 Task: Use Crowd Boo Effect in this video Movie B.mp4
Action: Mouse moved to (303, 102)
Screenshot: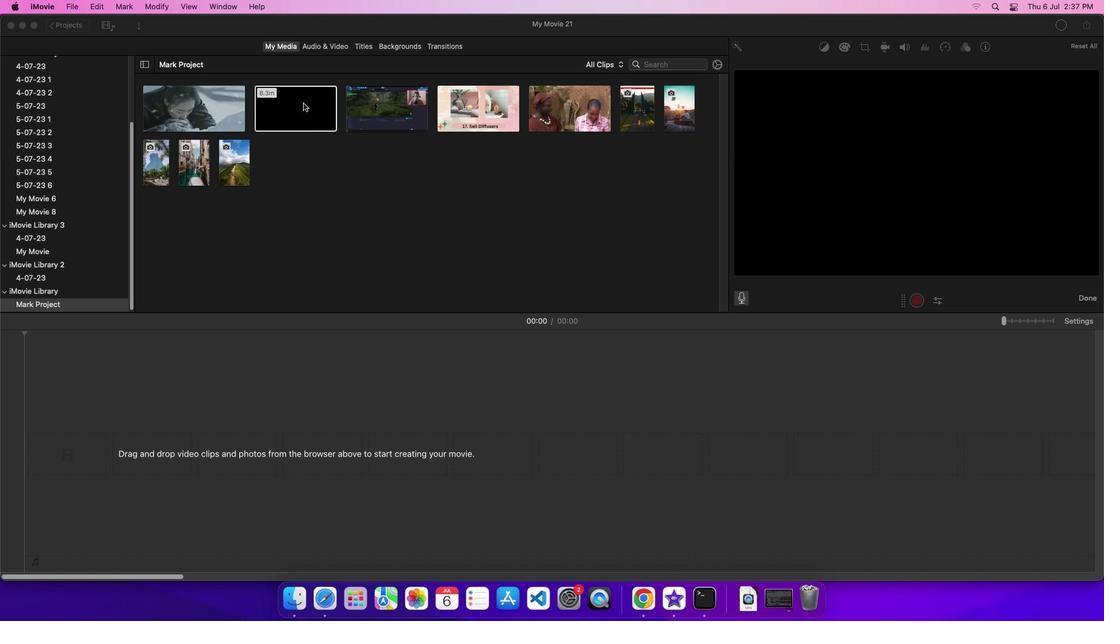 
Action: Mouse pressed left at (303, 102)
Screenshot: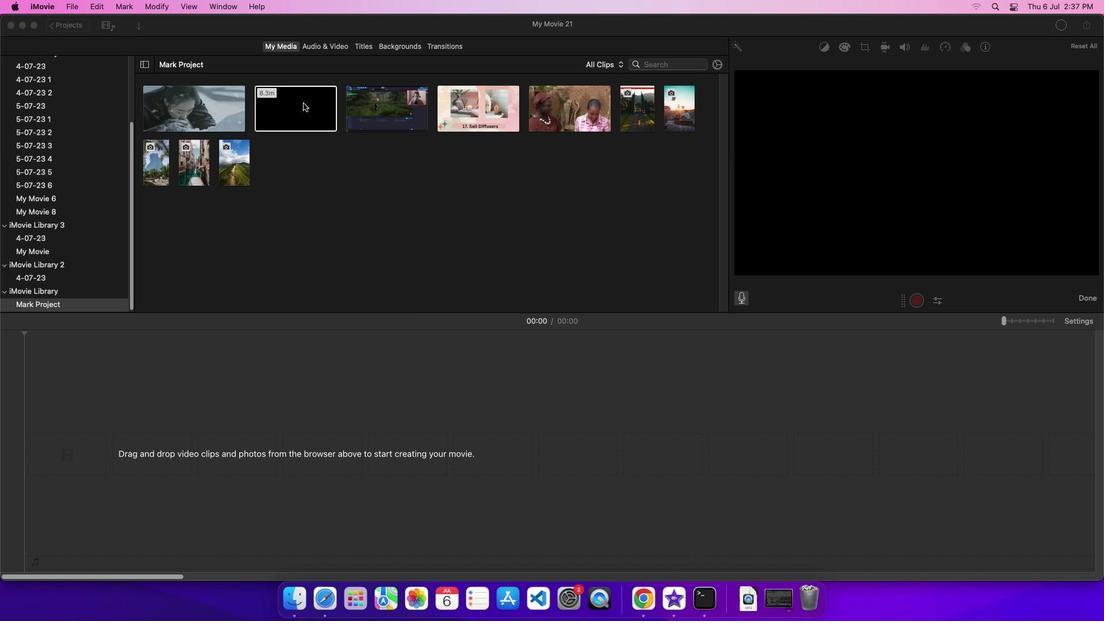 
Action: Mouse moved to (284, 106)
Screenshot: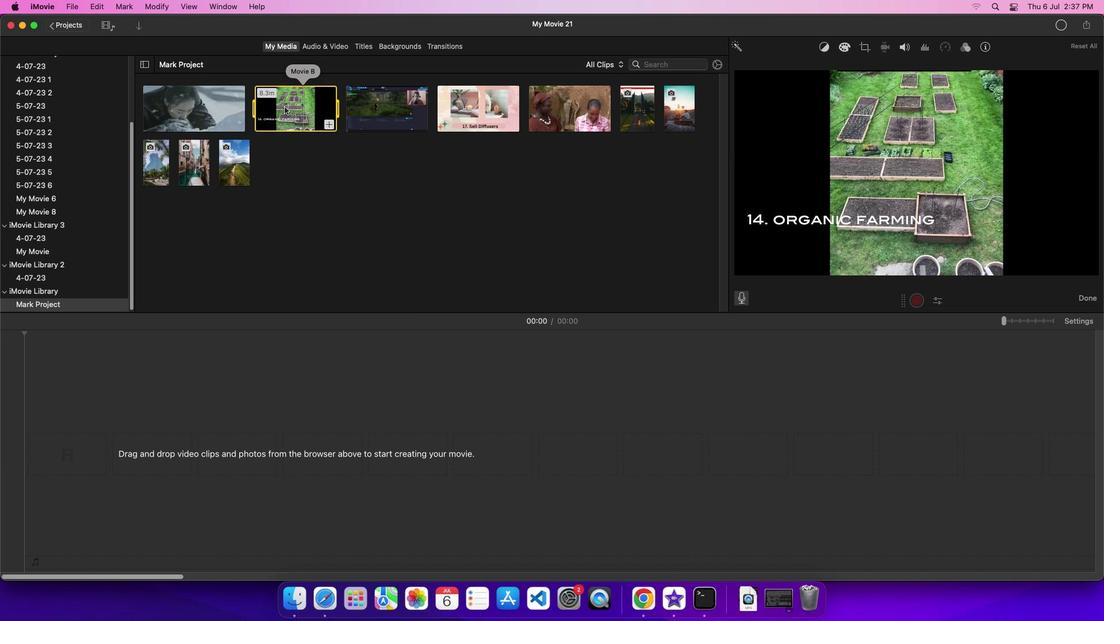 
Action: Mouse pressed left at (284, 106)
Screenshot: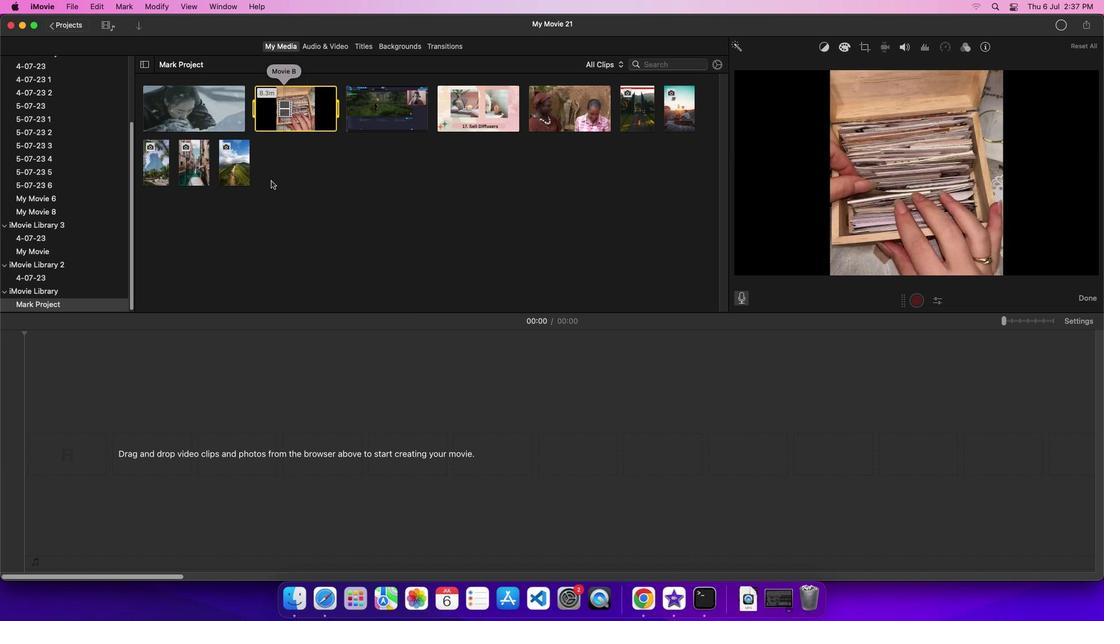 
Action: Mouse moved to (329, 47)
Screenshot: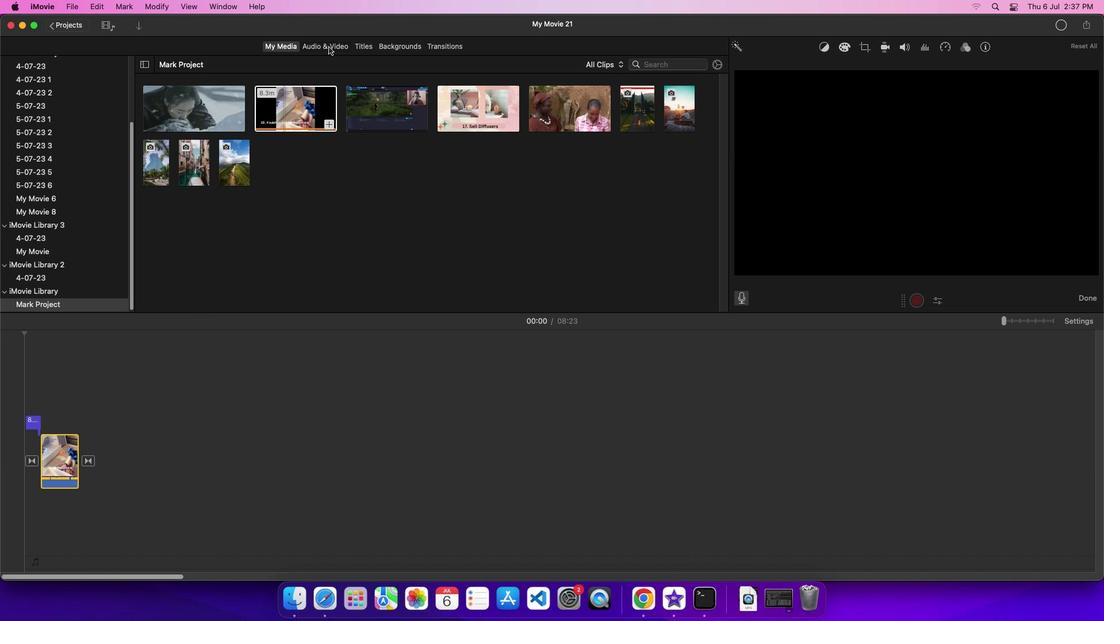 
Action: Mouse pressed left at (329, 47)
Screenshot: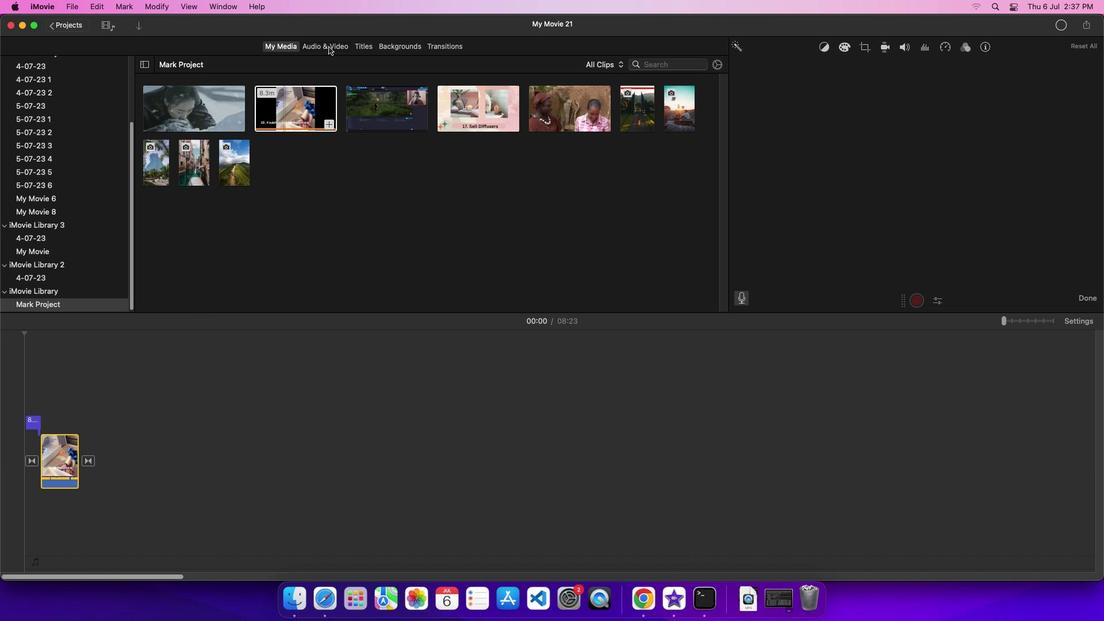 
Action: Mouse moved to (70, 104)
Screenshot: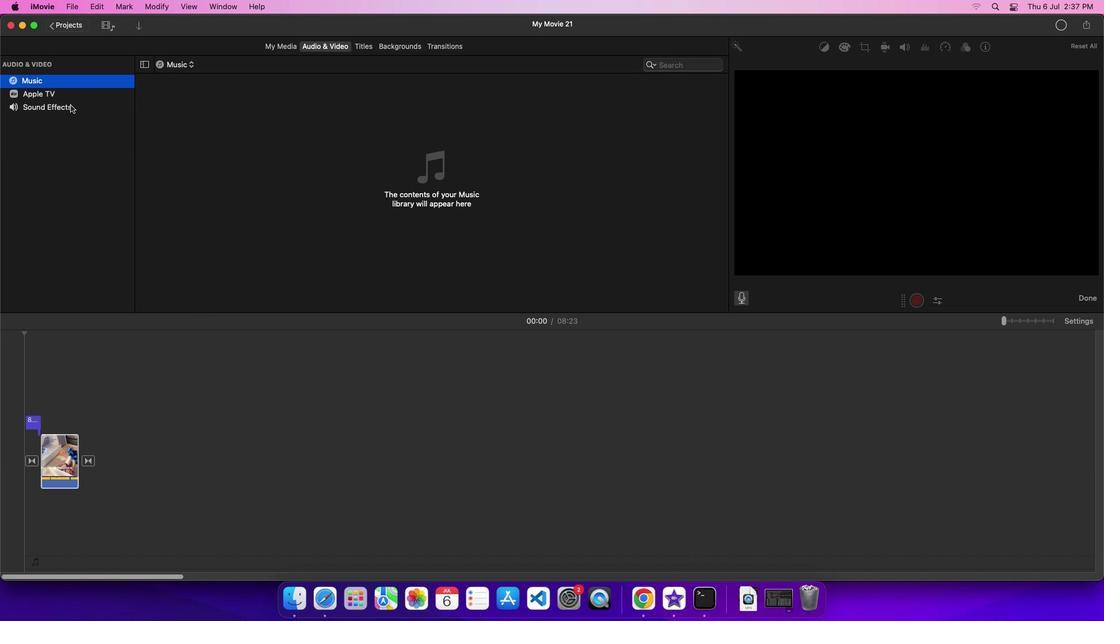 
Action: Mouse pressed left at (70, 104)
Screenshot: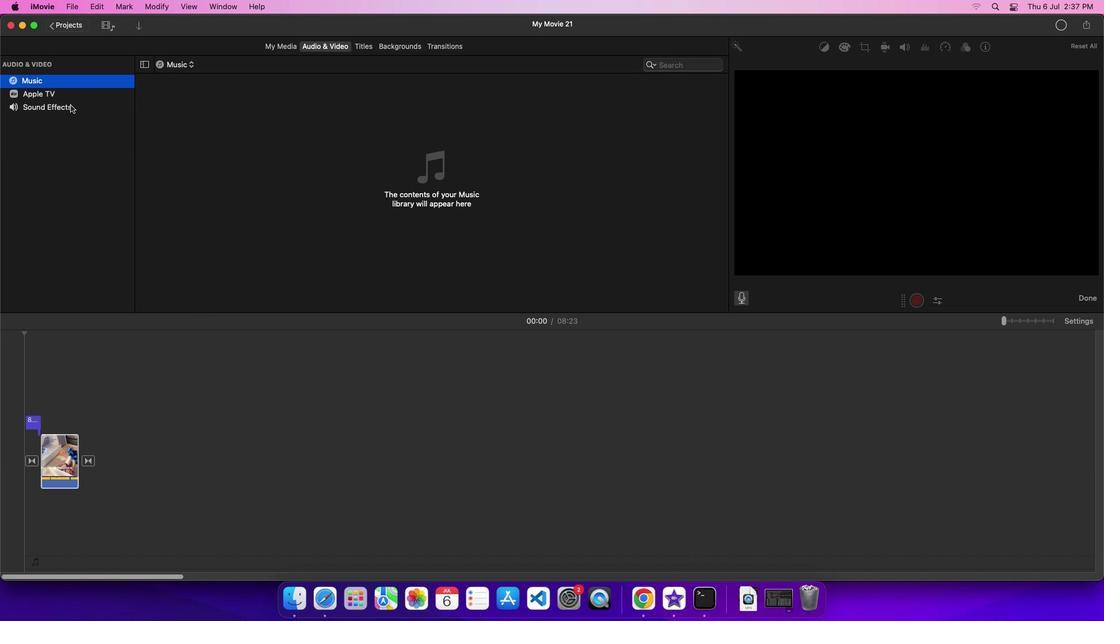 
Action: Mouse moved to (238, 269)
Screenshot: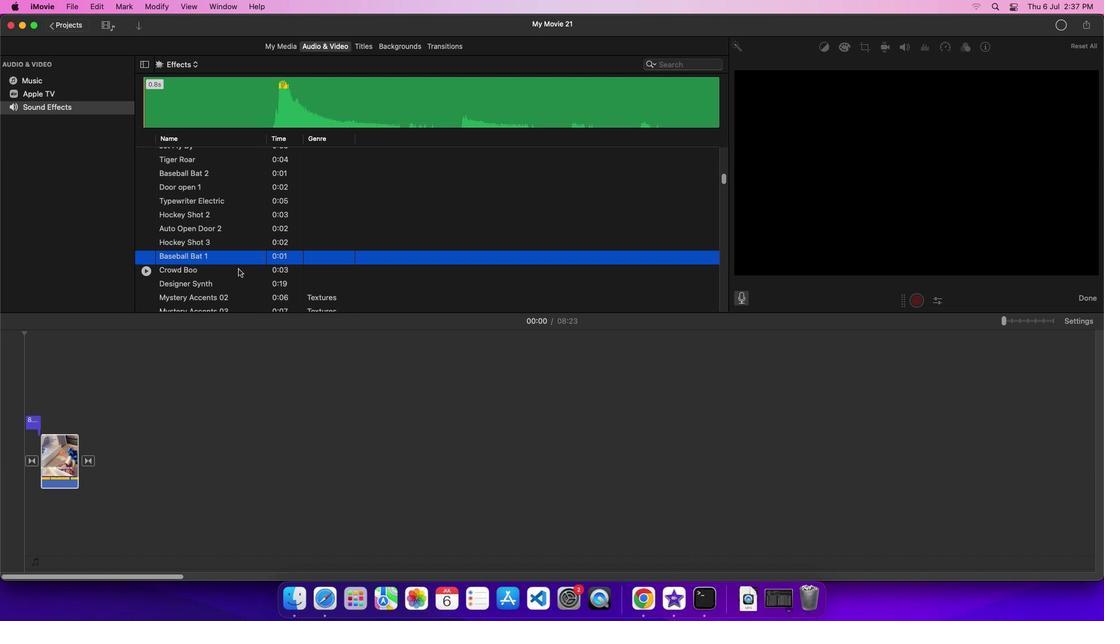 
Action: Mouse pressed left at (238, 269)
Screenshot: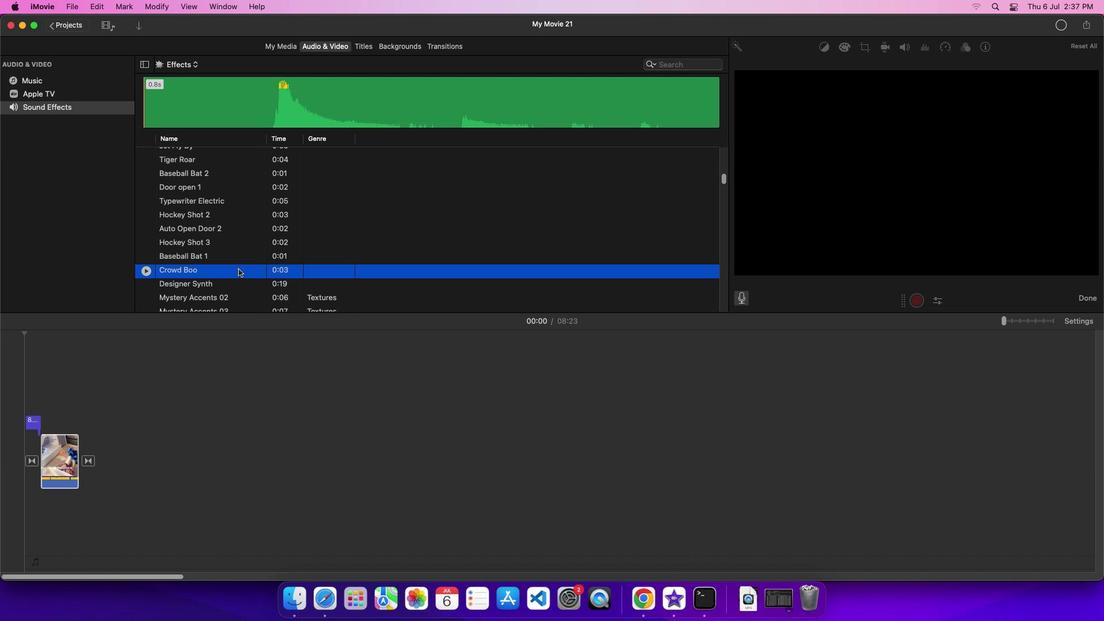 
Action: Mouse moved to (239, 270)
Screenshot: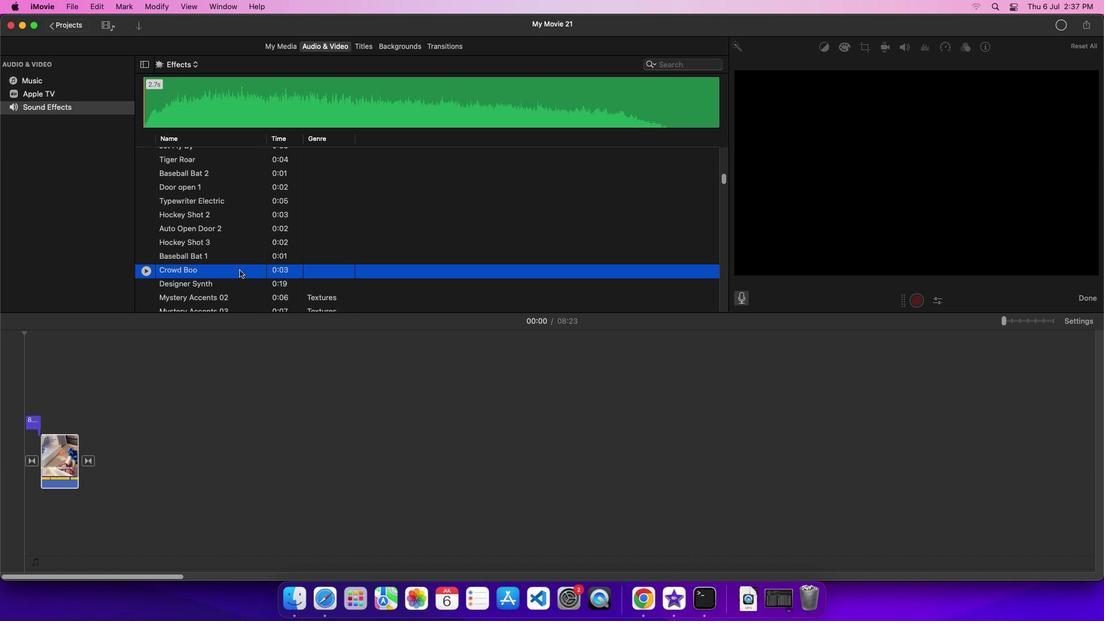 
Action: Mouse pressed left at (239, 270)
Screenshot: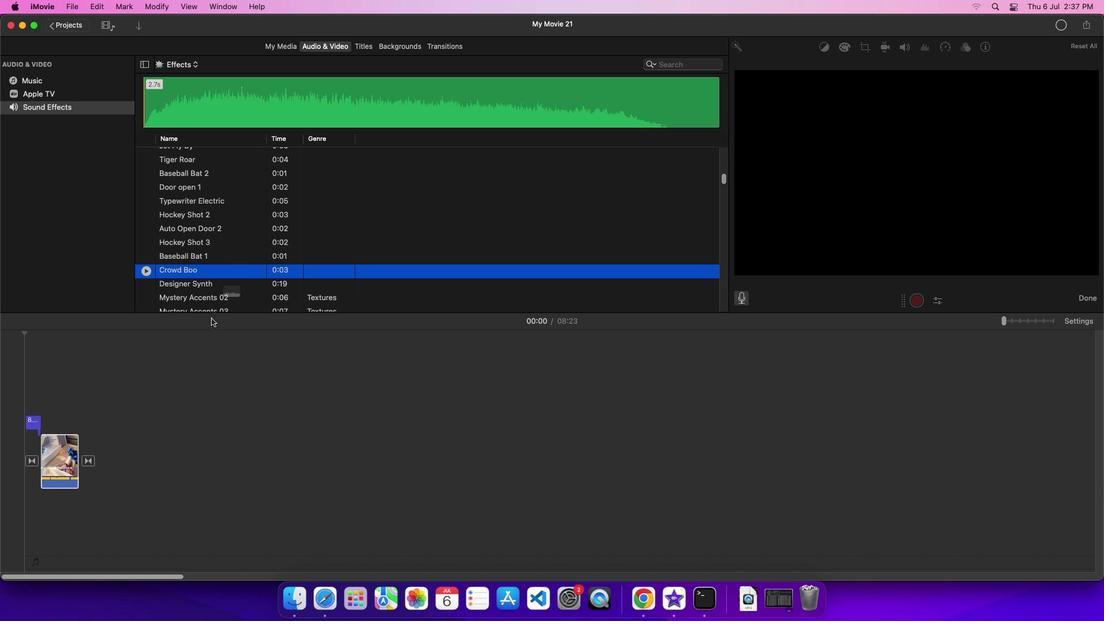 
Action: Mouse moved to (121, 490)
Screenshot: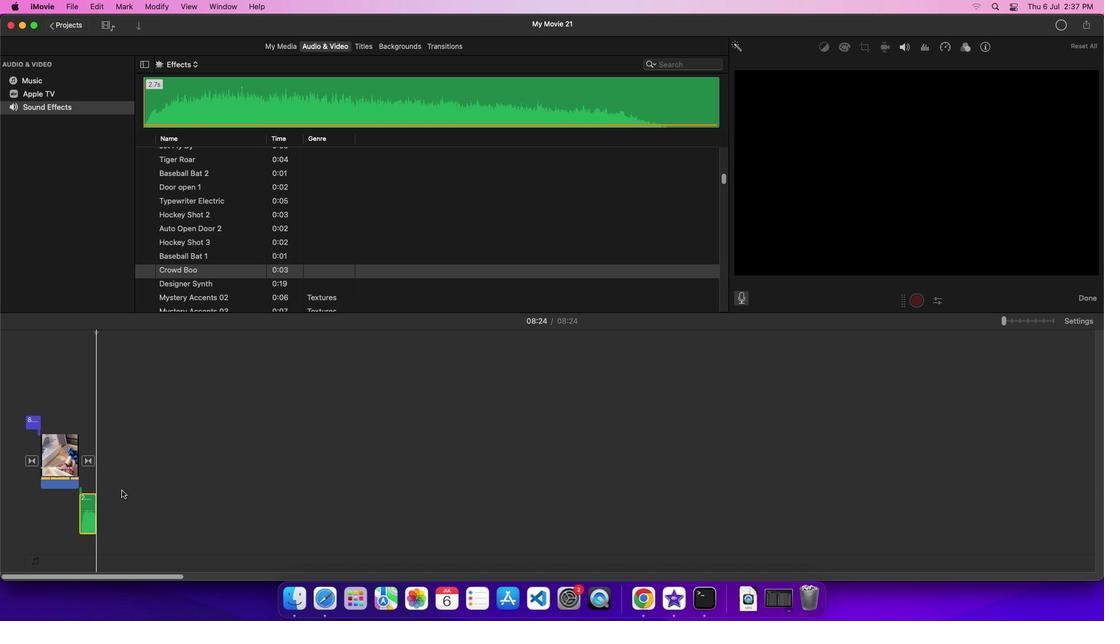 
